 Task: Change Logo Style to Galaxy in Adrenaline Trailer
Action: Mouse pressed left at (196, 78)
Screenshot: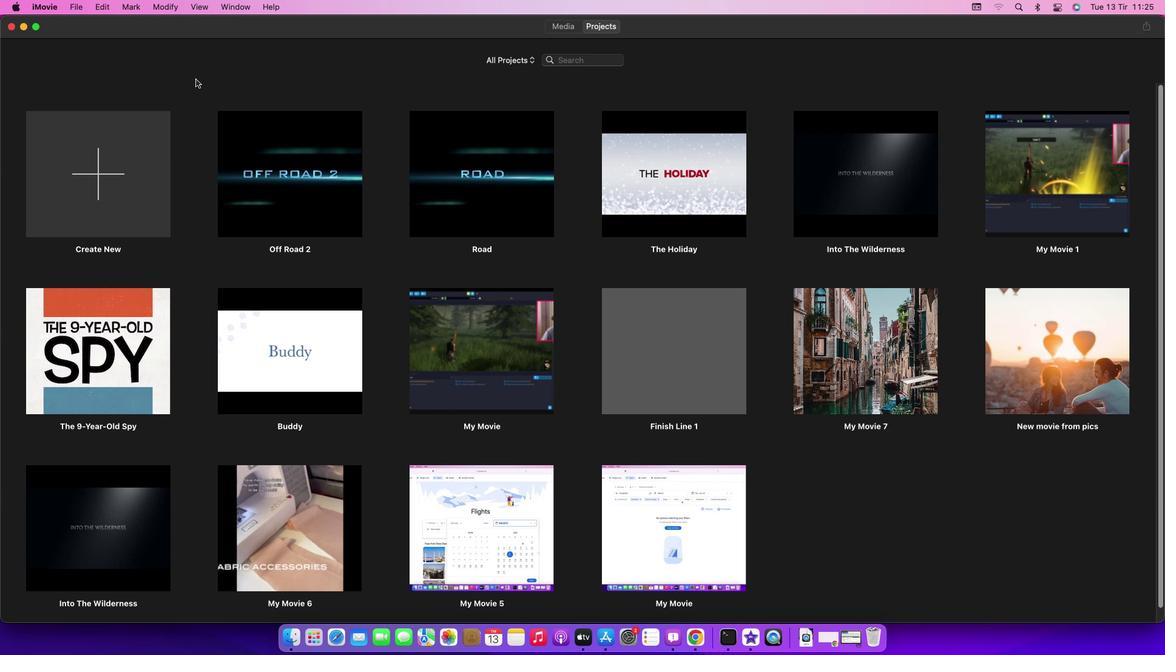 
Action: Mouse moved to (78, 8)
Screenshot: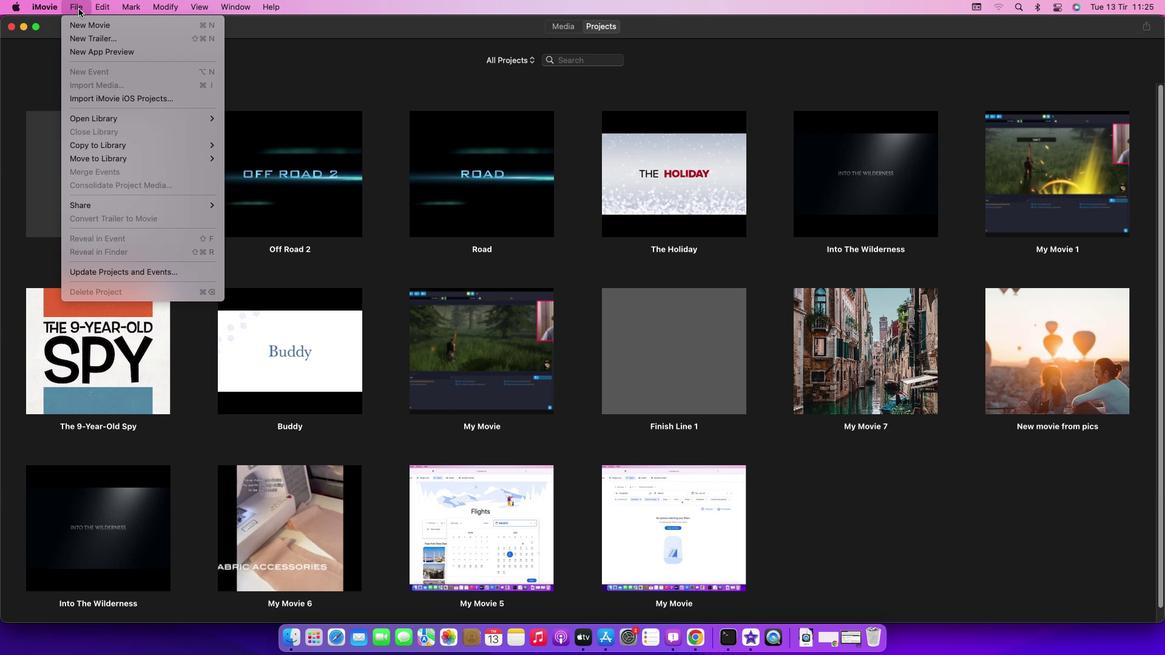 
Action: Mouse pressed left at (78, 8)
Screenshot: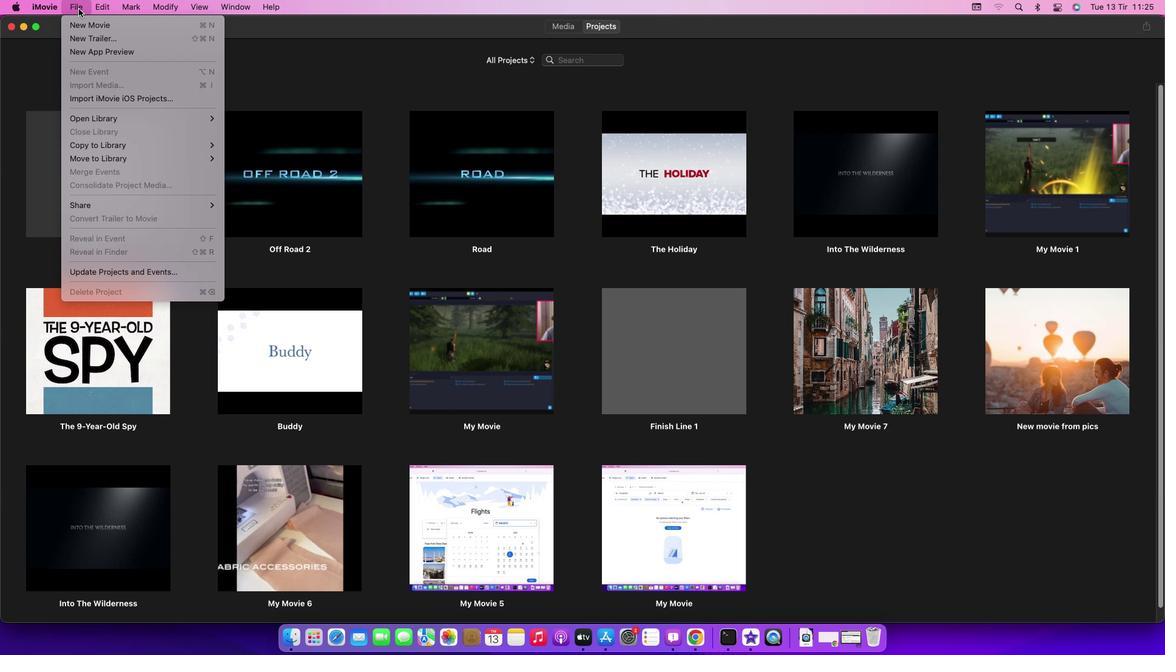 
Action: Mouse moved to (94, 35)
Screenshot: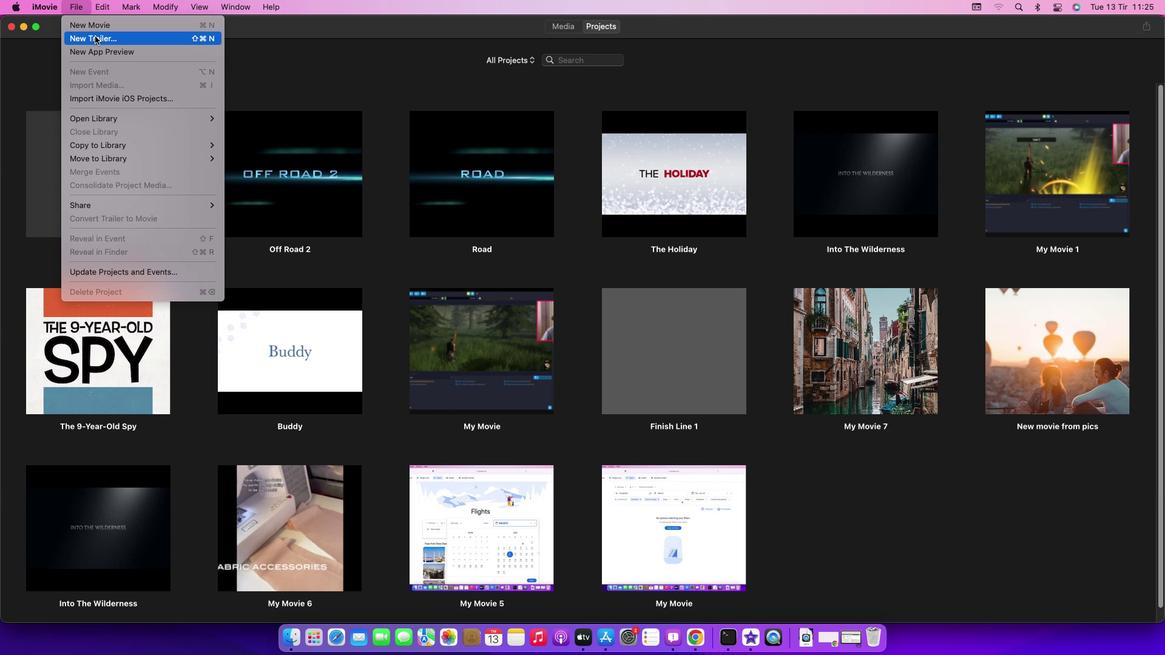 
Action: Mouse pressed left at (94, 35)
Screenshot: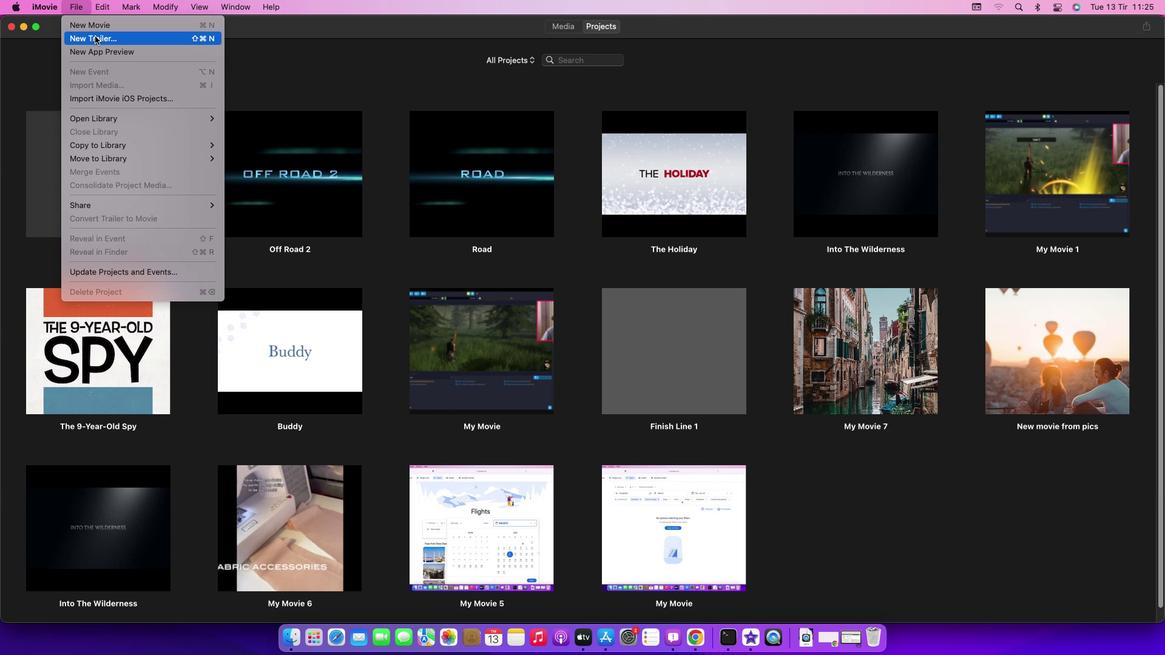 
Action: Mouse moved to (698, 345)
Screenshot: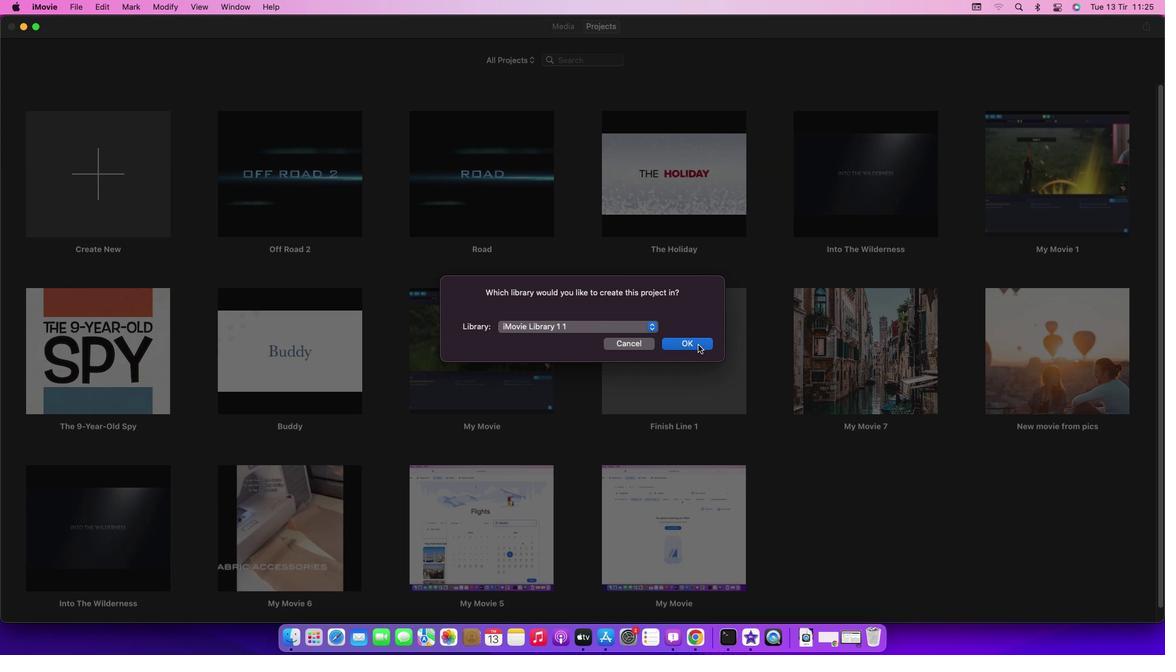 
Action: Mouse pressed left at (698, 345)
Screenshot: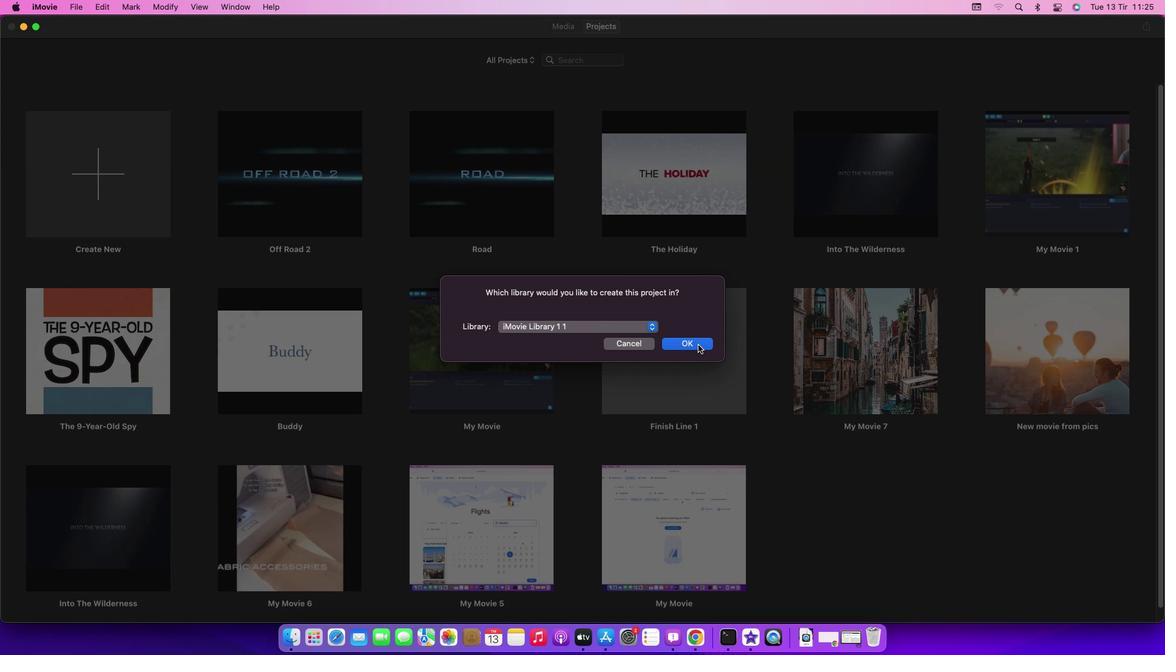 
Action: Mouse moved to (565, 249)
Screenshot: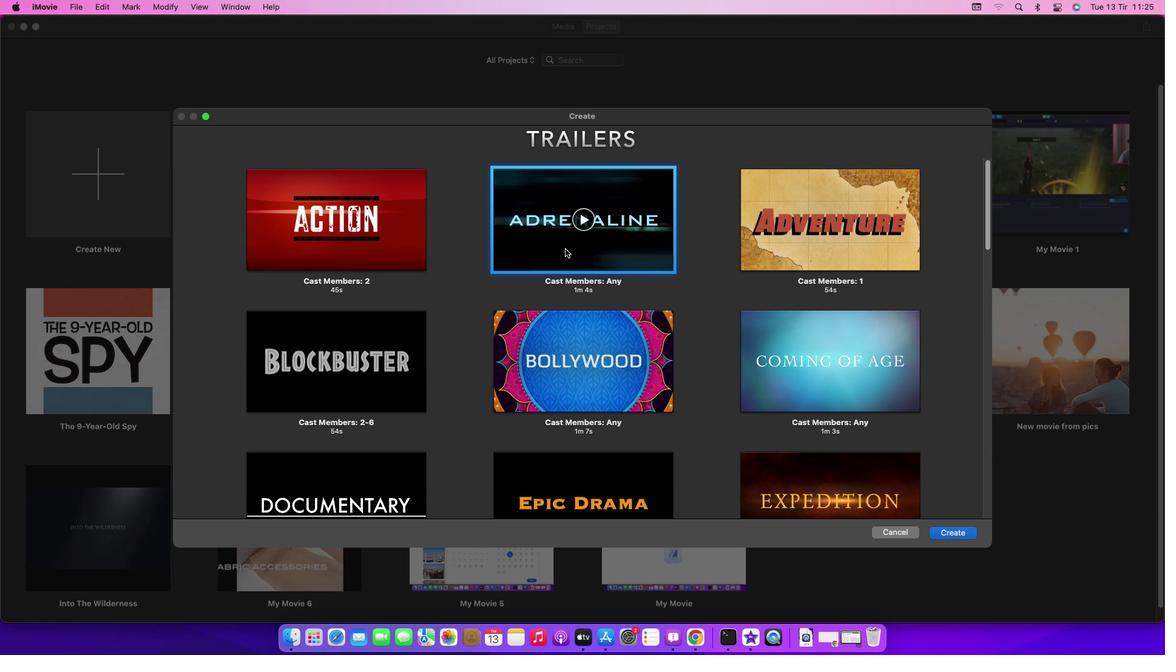 
Action: Mouse pressed left at (565, 249)
Screenshot: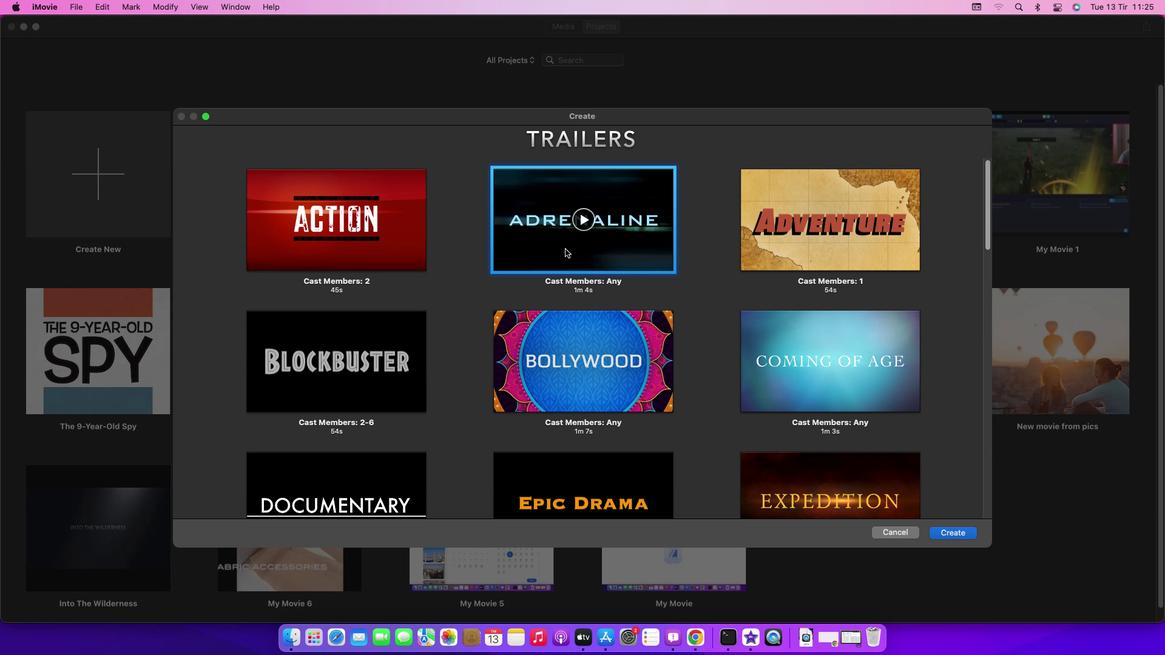 
Action: Mouse moved to (958, 531)
Screenshot: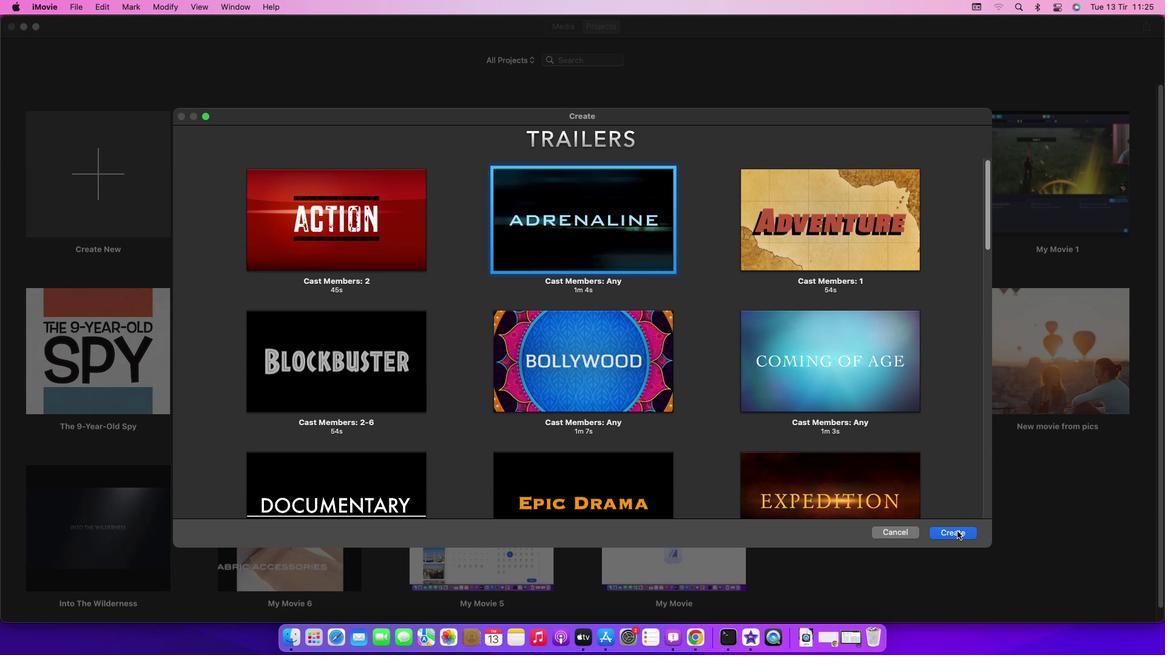
Action: Mouse pressed left at (958, 531)
Screenshot: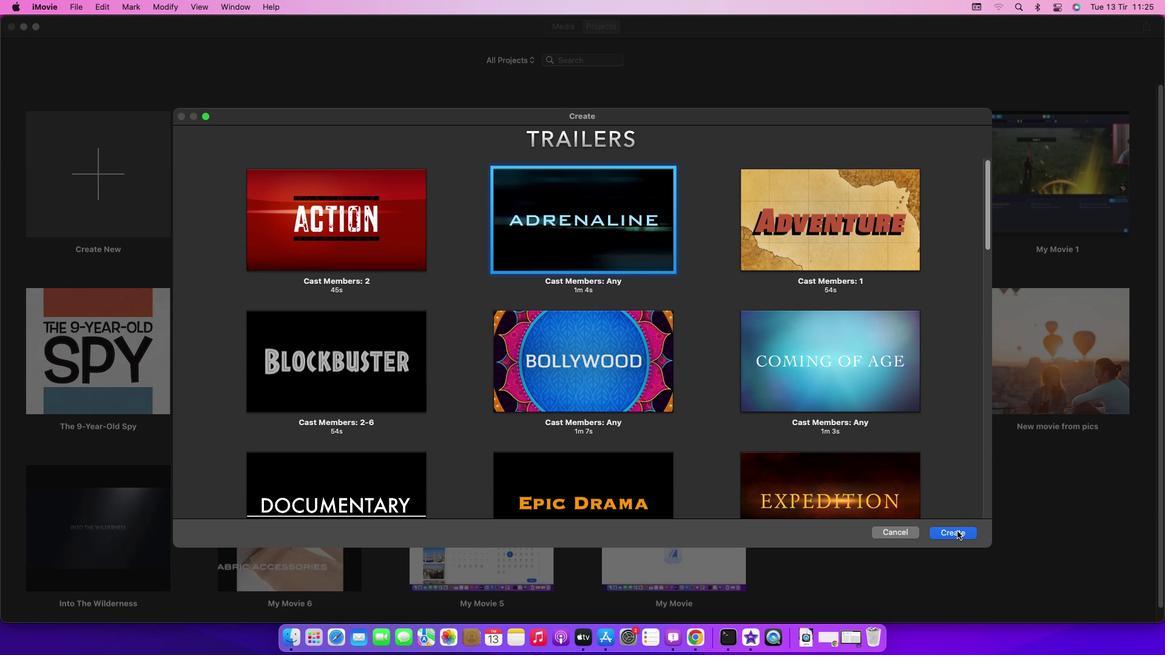 
Action: Mouse moved to (283, 458)
Screenshot: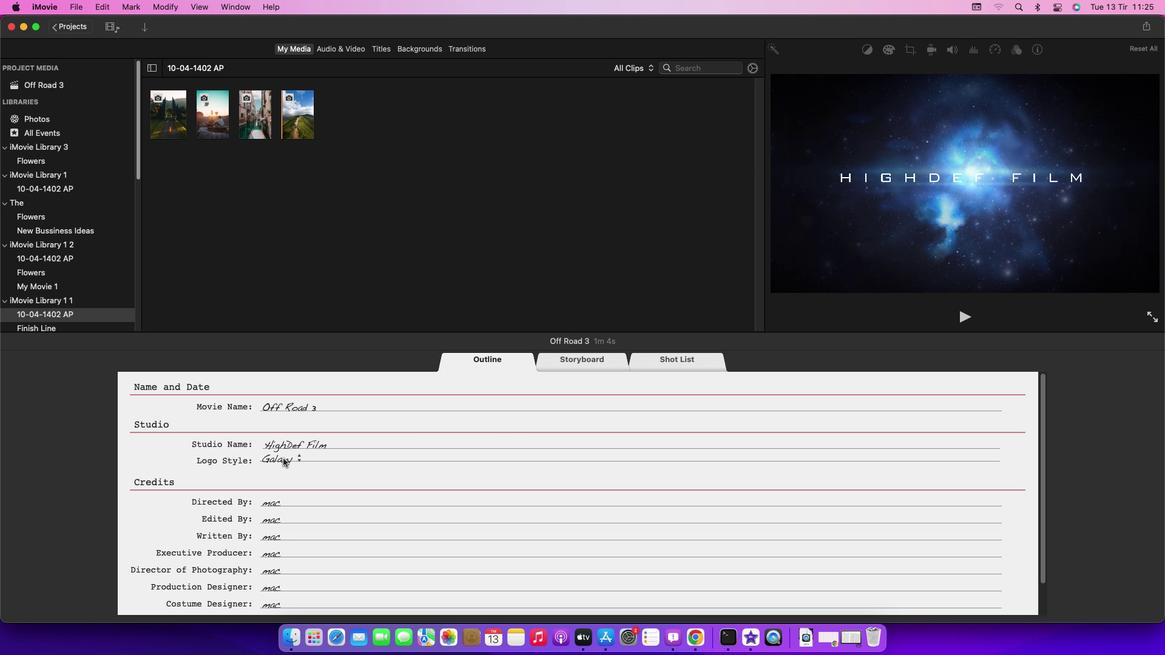 
Action: Mouse pressed left at (283, 458)
Screenshot: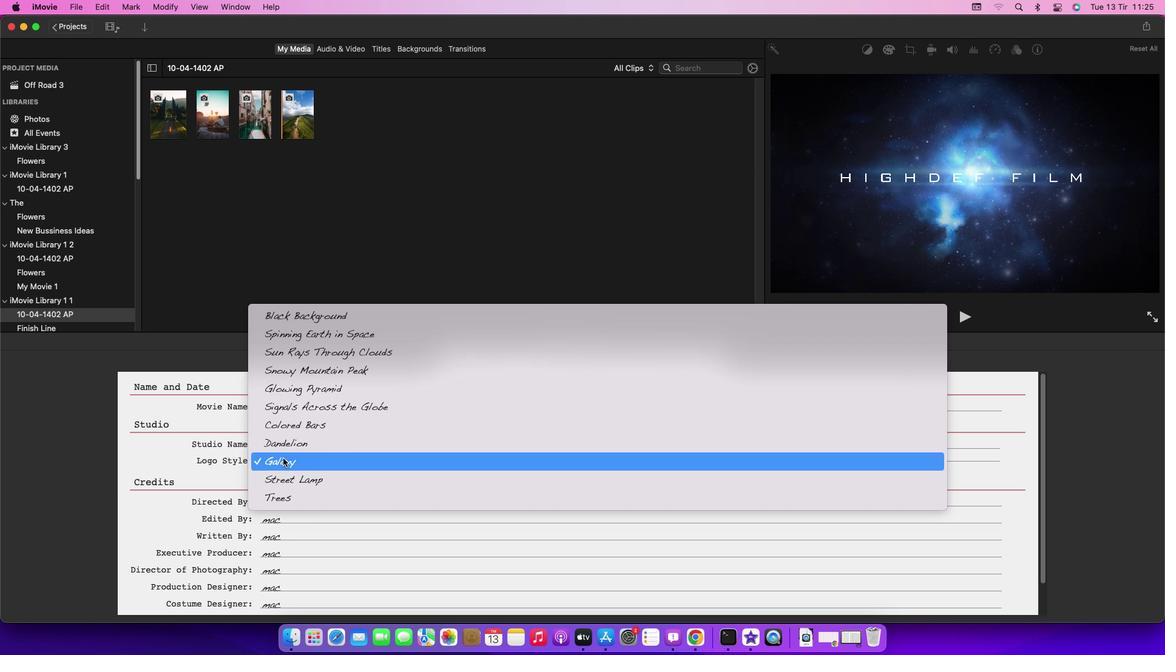 
Action: Mouse moved to (289, 461)
Screenshot: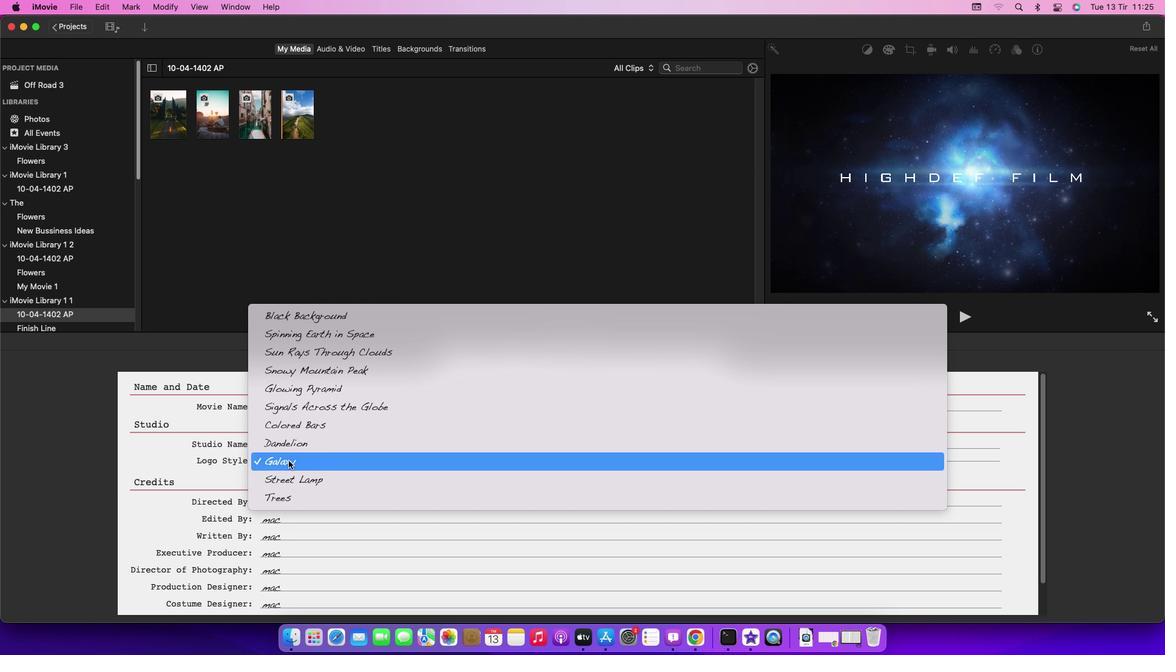 
Action: Mouse pressed left at (289, 461)
Screenshot: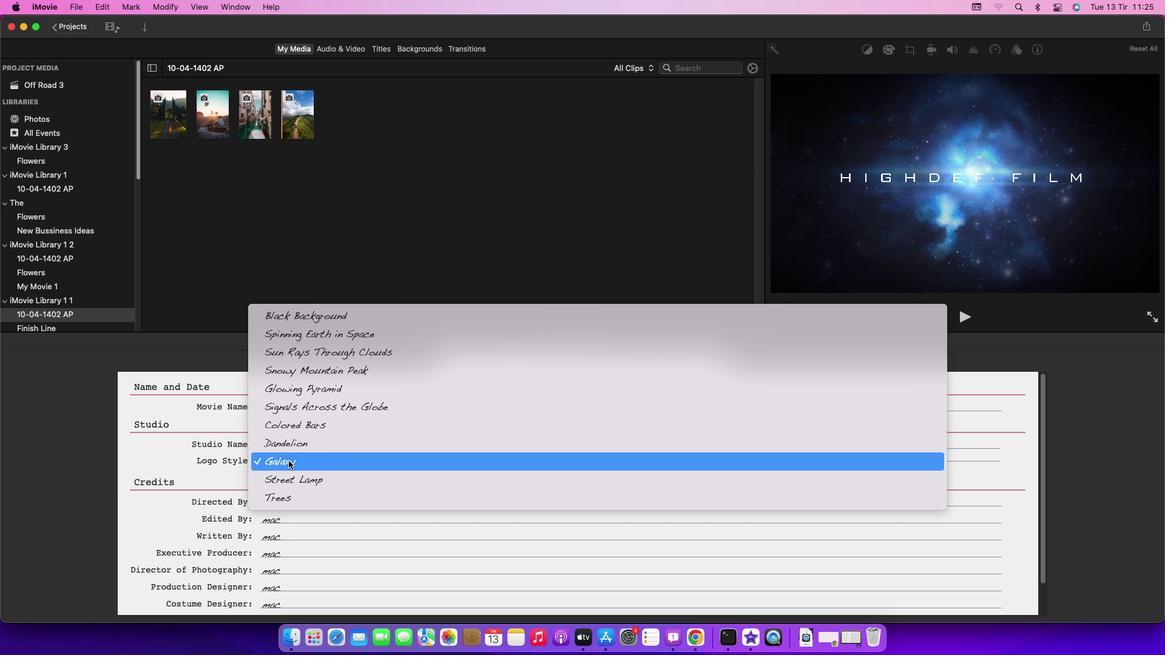 
Action: Mouse moved to (329, 302)
Screenshot: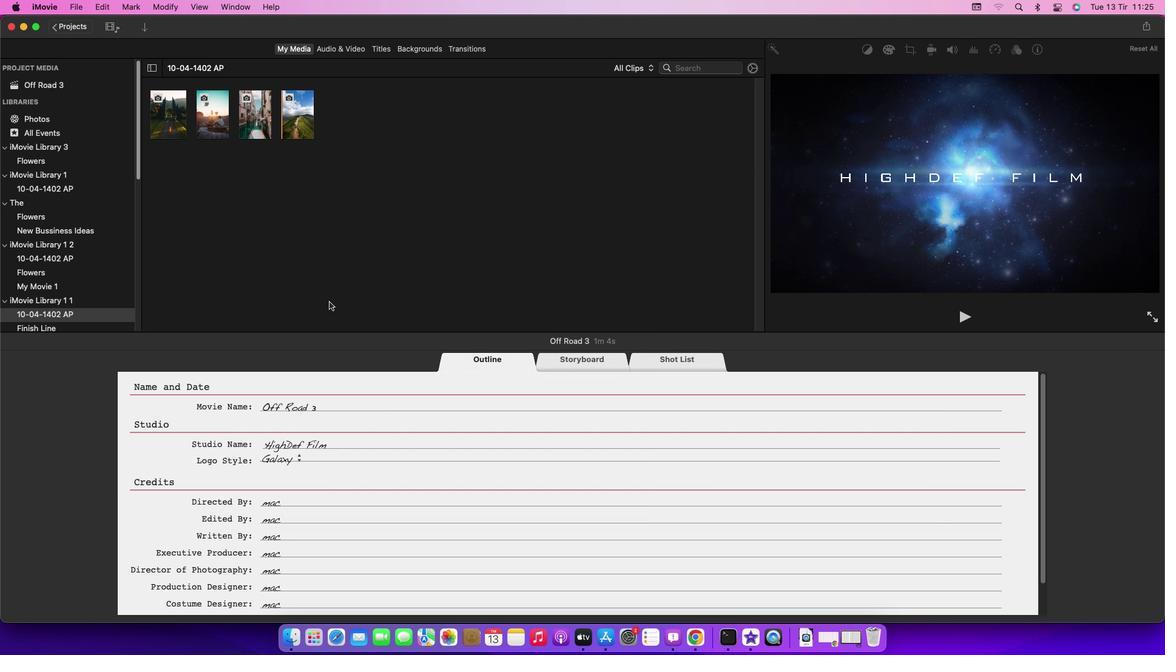 
